 Task: Filter press by financial releases.
Action: Mouse moved to (1012, 178)
Screenshot: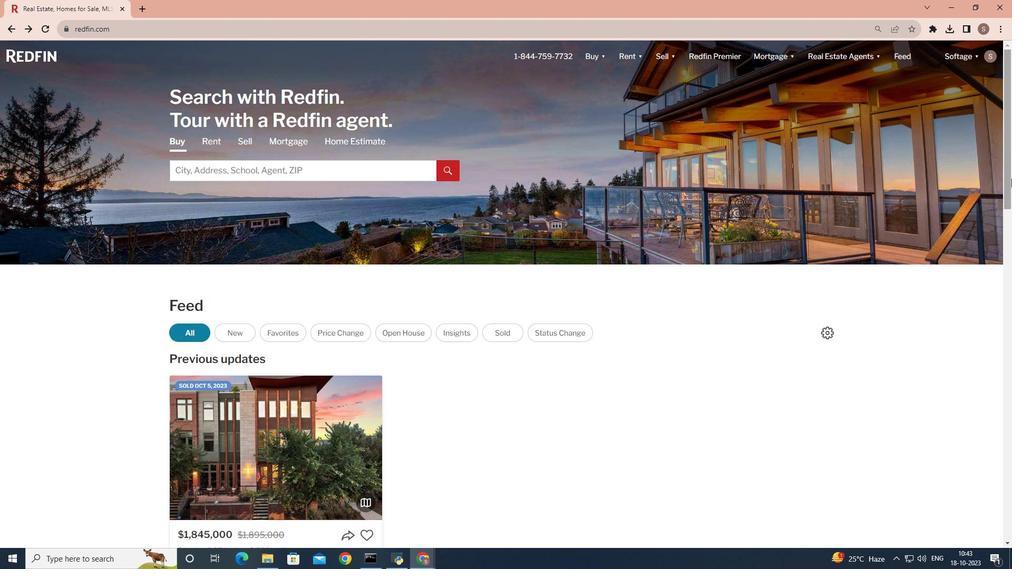
Action: Mouse pressed left at (1011, 178)
Screenshot: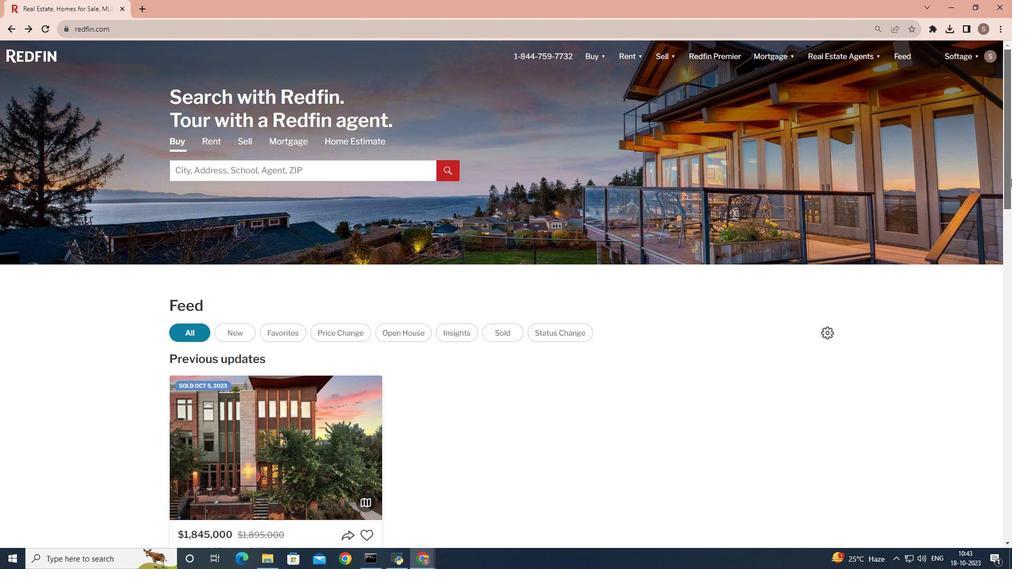 
Action: Mouse moved to (297, 419)
Screenshot: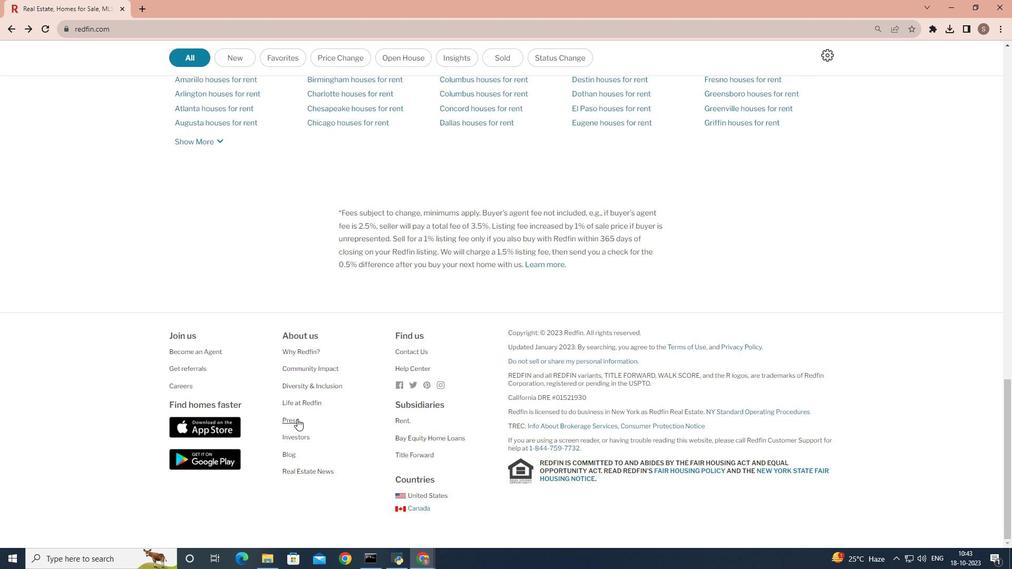 
Action: Mouse pressed left at (297, 419)
Screenshot: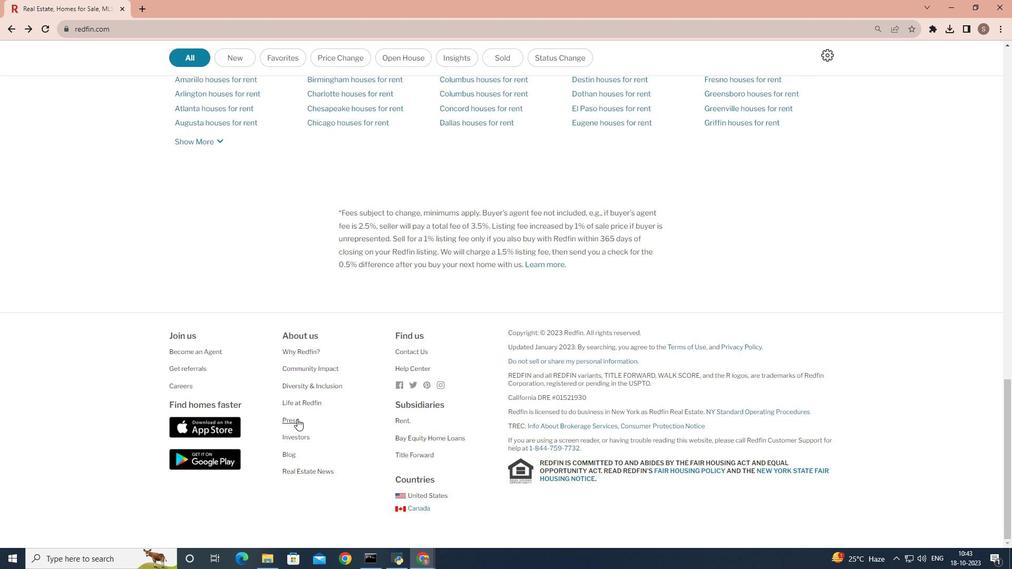 
Action: Mouse moved to (473, 463)
Screenshot: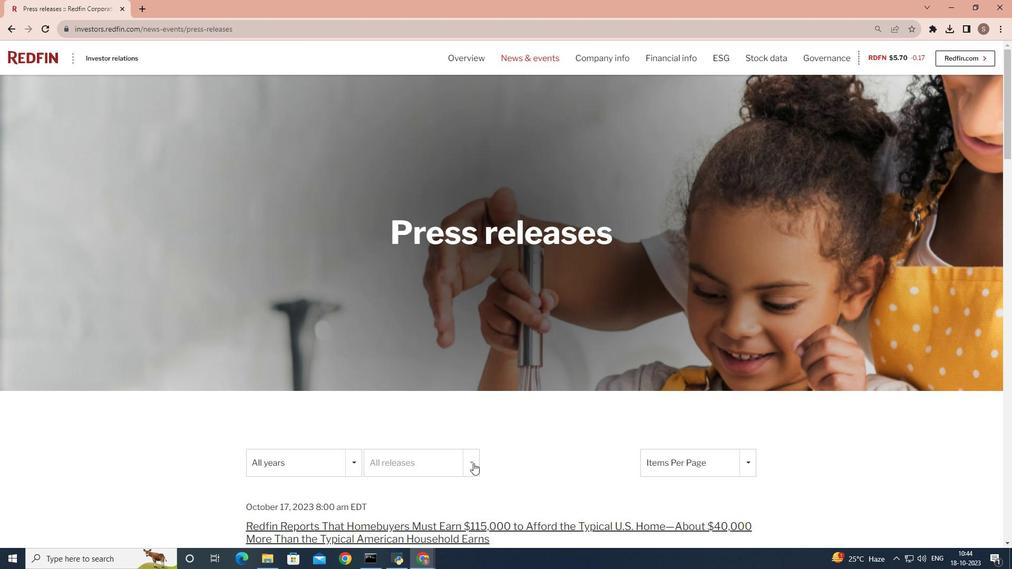 
Action: Mouse pressed left at (473, 463)
Screenshot: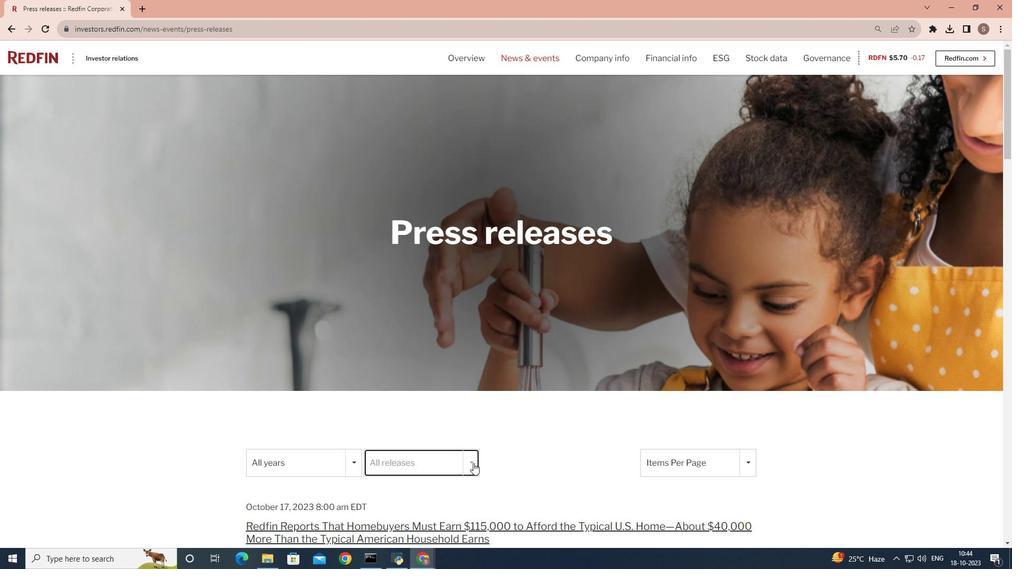 
Action: Mouse moved to (445, 403)
Screenshot: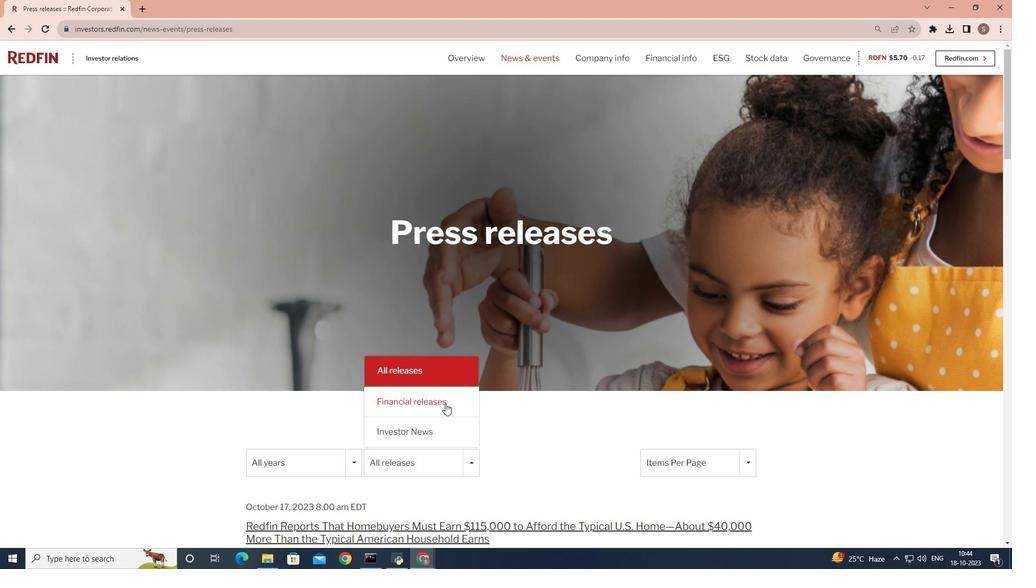 
Action: Mouse pressed left at (445, 403)
Screenshot: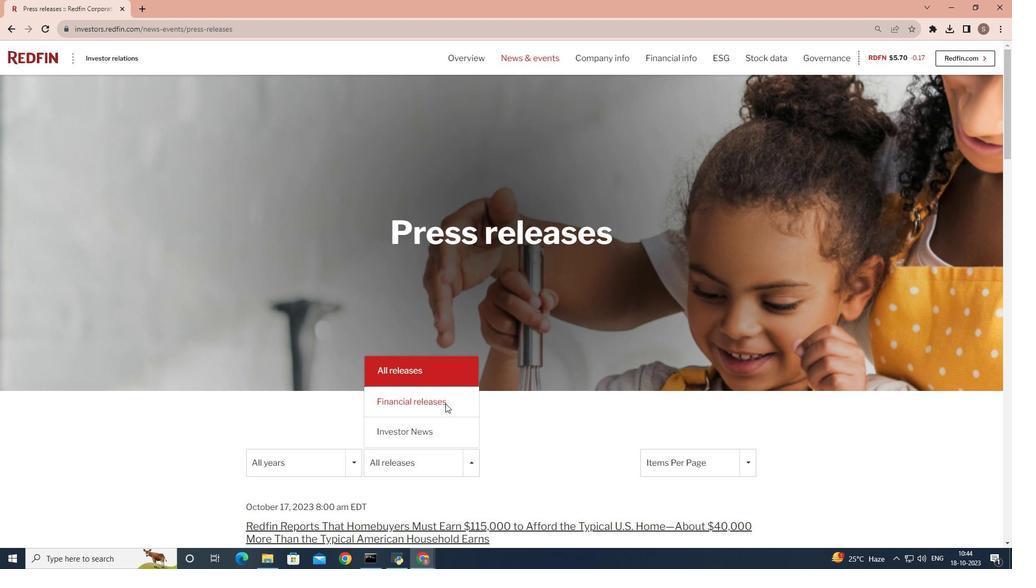 
